 Task: Access a repository's "Network" for project connections and collaboration.
Action: Mouse moved to (624, 207)
Screenshot: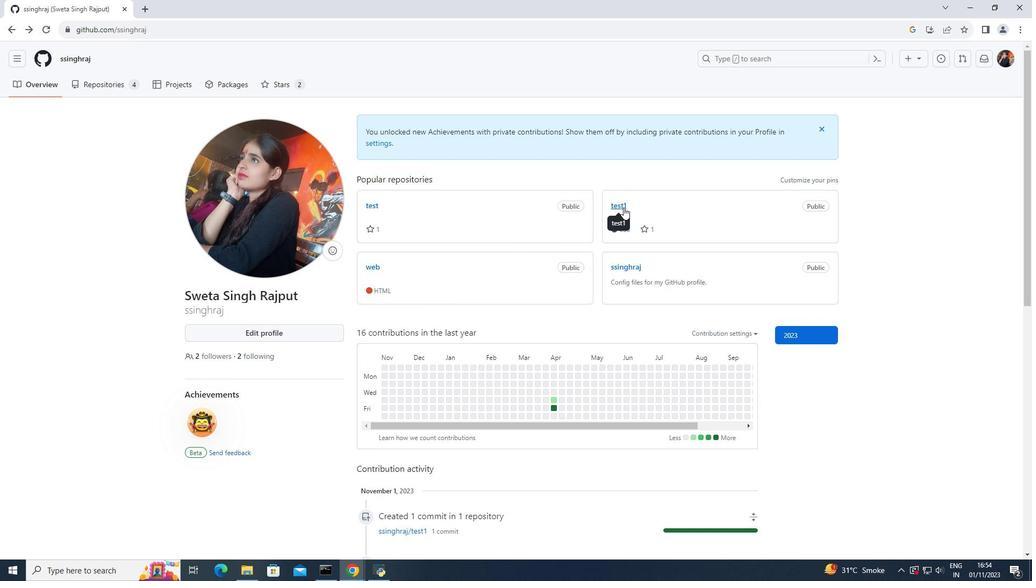 
Action: Mouse pressed left at (624, 207)
Screenshot: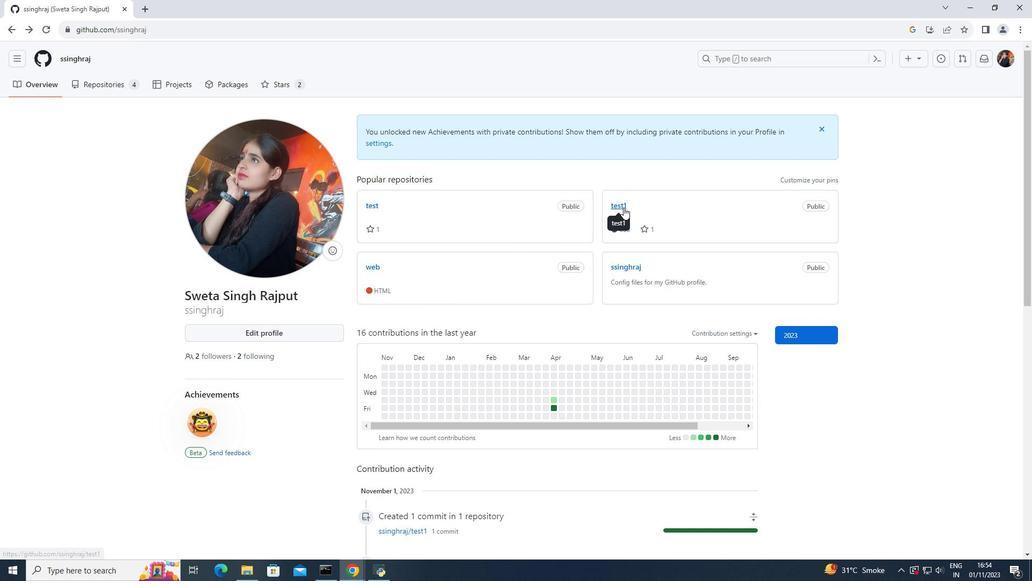 
Action: Mouse pressed left at (624, 207)
Screenshot: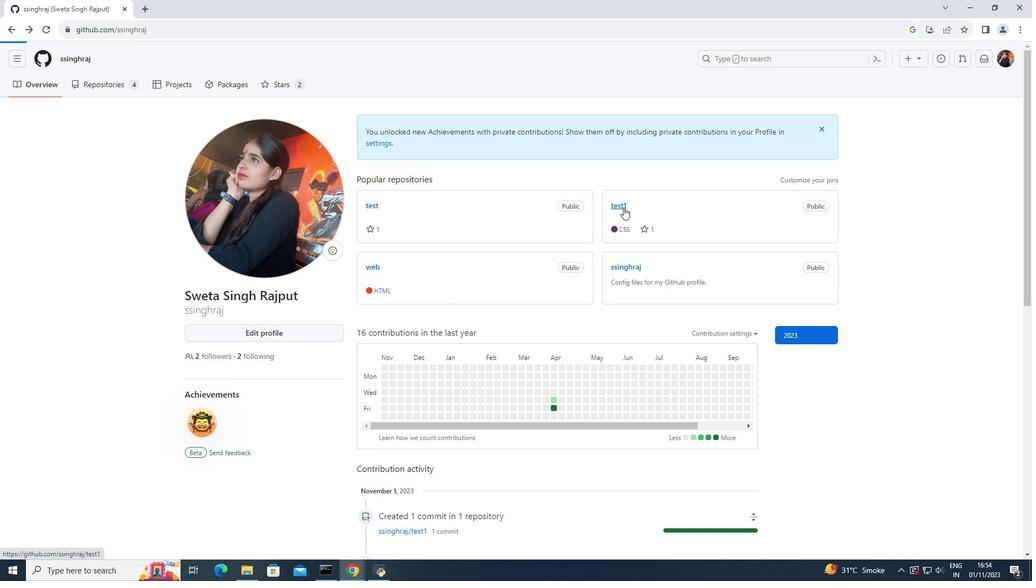 
Action: Mouse moved to (425, 83)
Screenshot: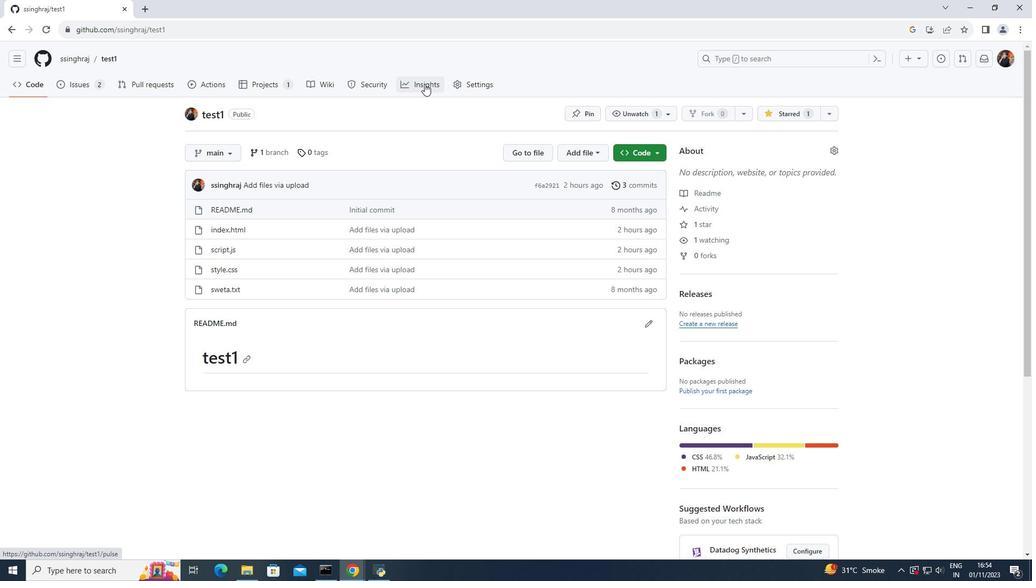 
Action: Mouse pressed left at (425, 83)
Screenshot: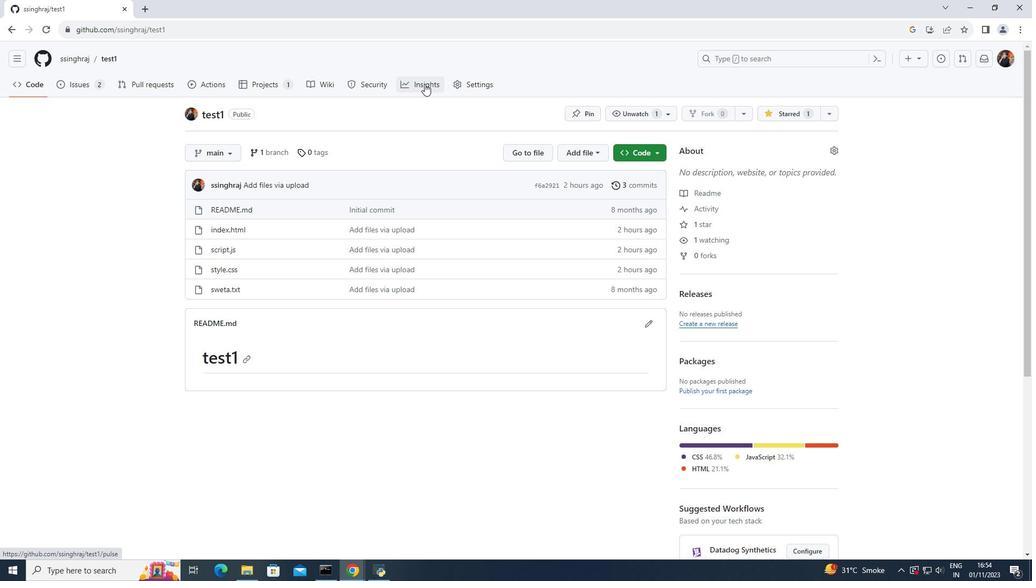 
Action: Mouse moved to (227, 281)
Screenshot: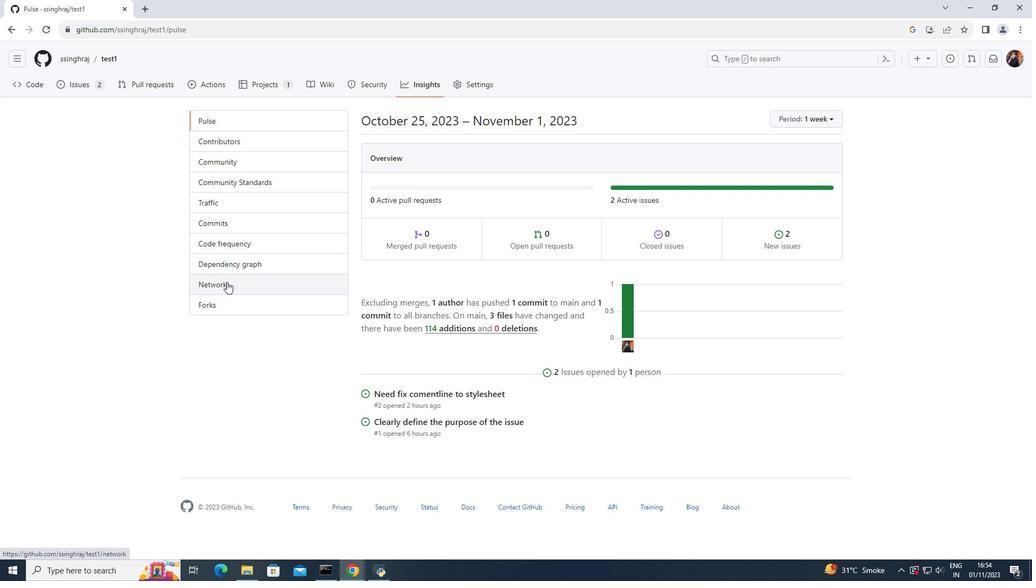 
Action: Mouse pressed left at (227, 281)
Screenshot: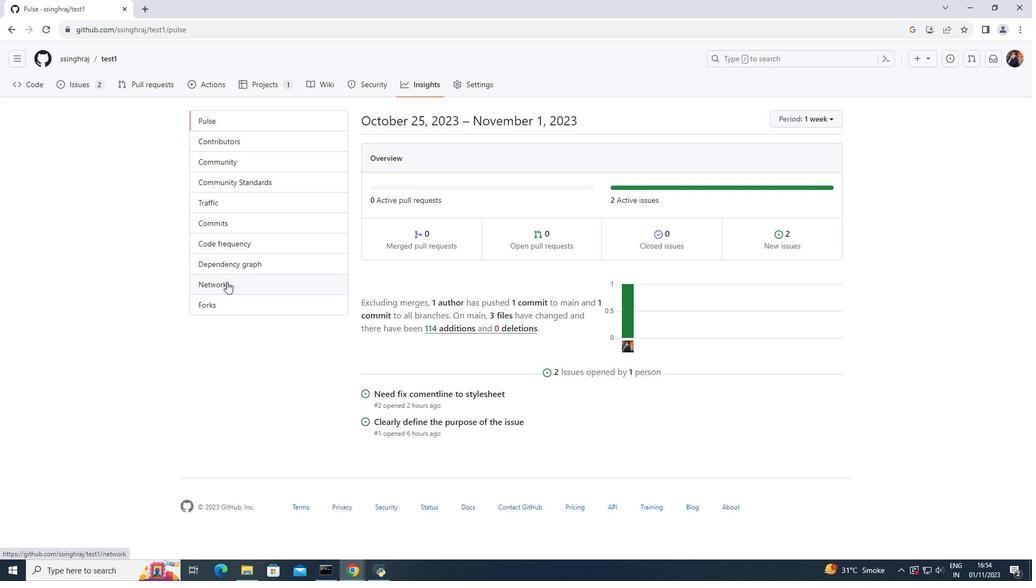 
Action: Mouse moved to (562, 289)
Screenshot: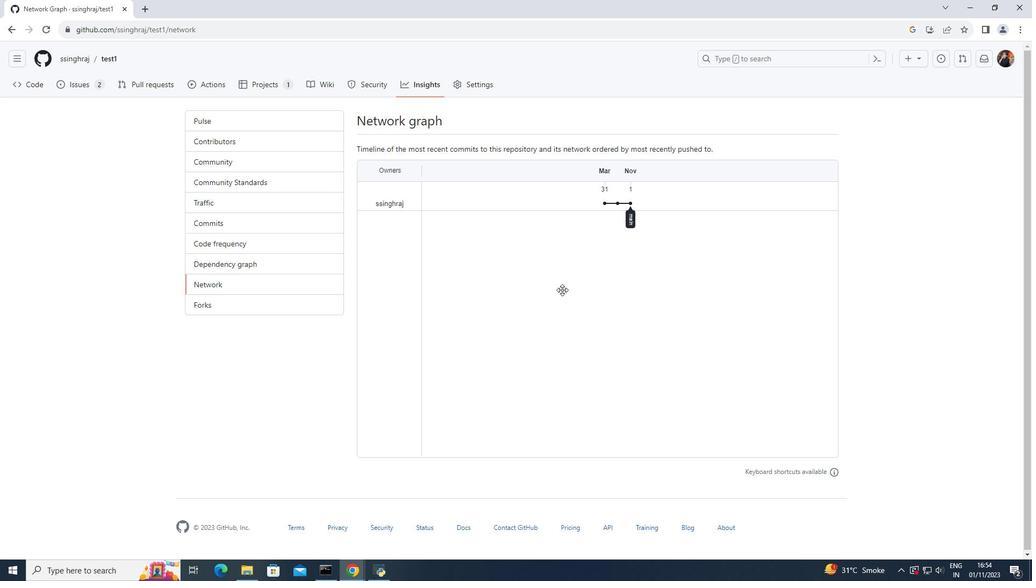 
Action: Mouse scrolled (562, 289) with delta (0, 0)
Screenshot: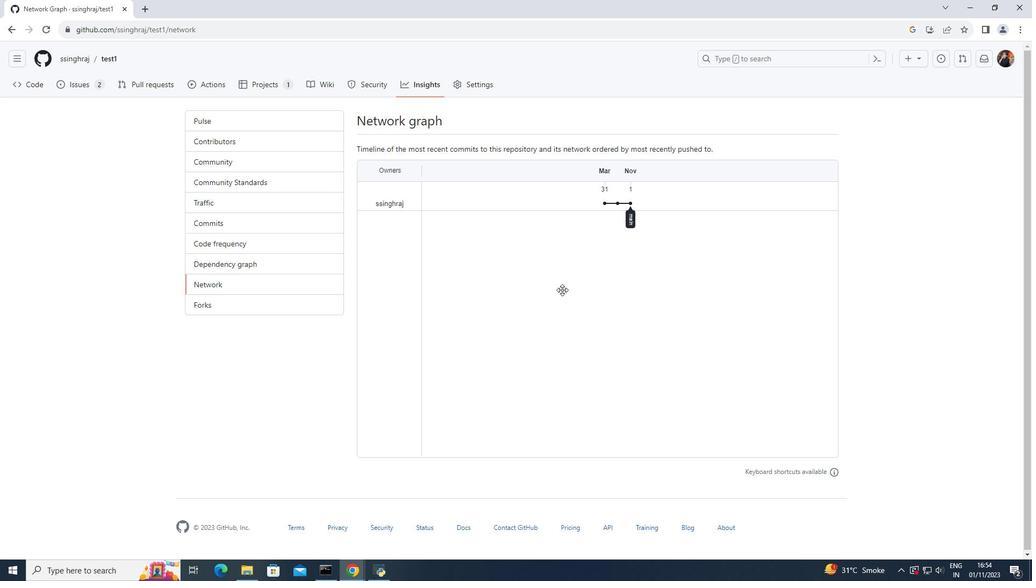 
Action: Mouse scrolled (562, 289) with delta (0, 0)
Screenshot: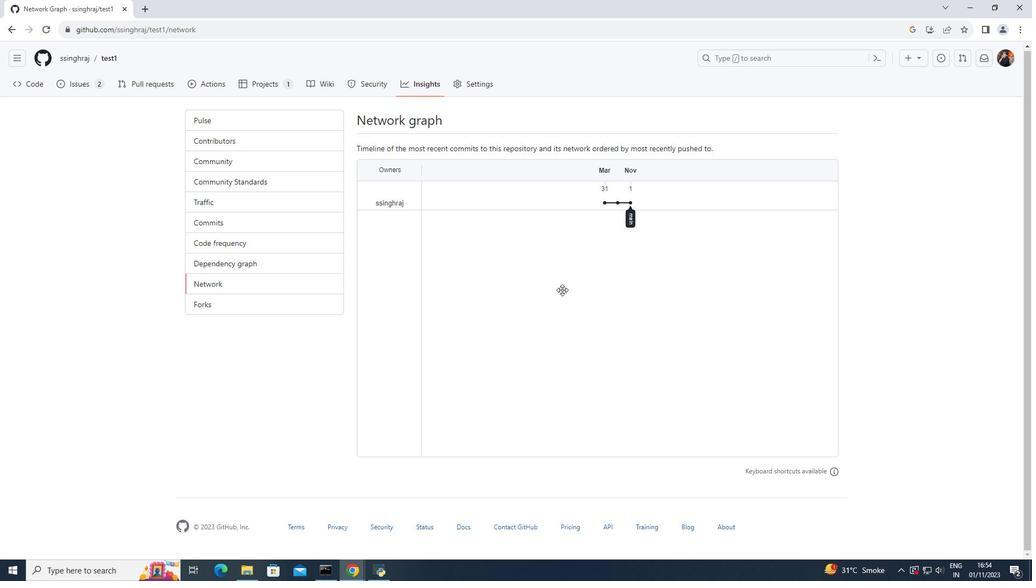 
